 Task: Horizontally align the page to the right.
Action: Mouse pressed left at (46, 101)
Screenshot: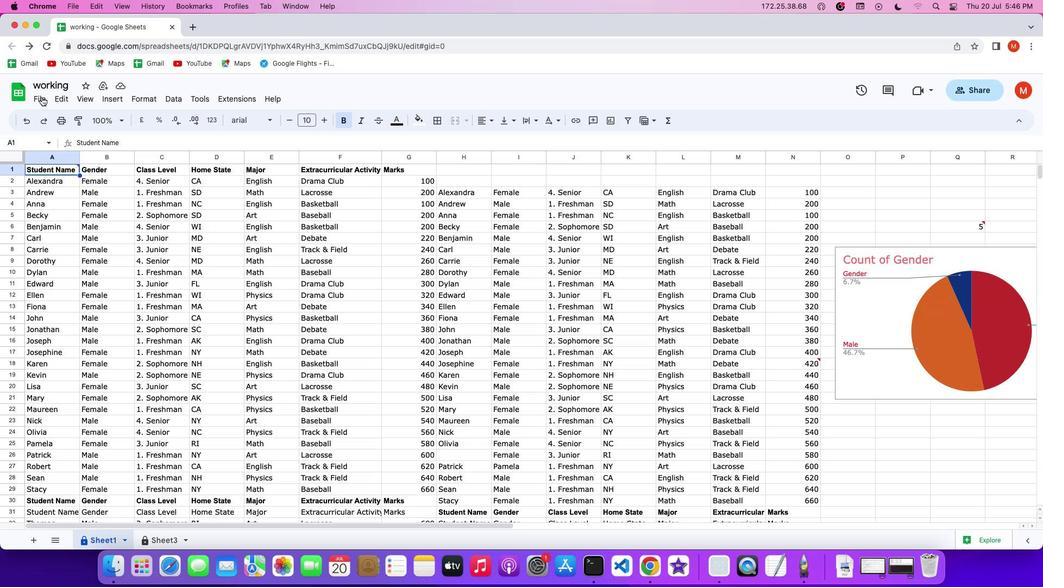 
Action: Mouse pressed left at (46, 101)
Screenshot: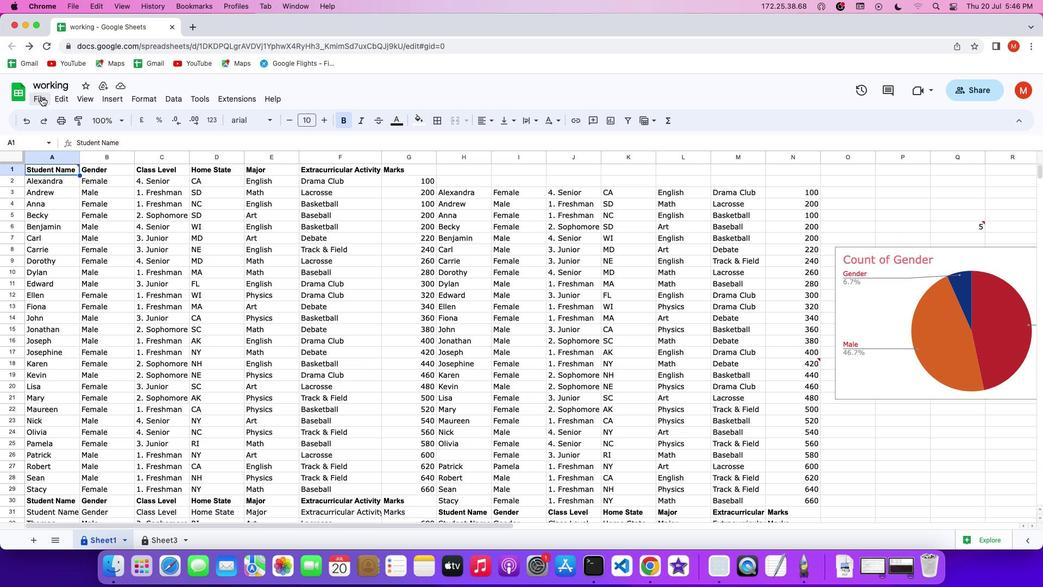 
Action: Mouse moved to (45, 101)
Screenshot: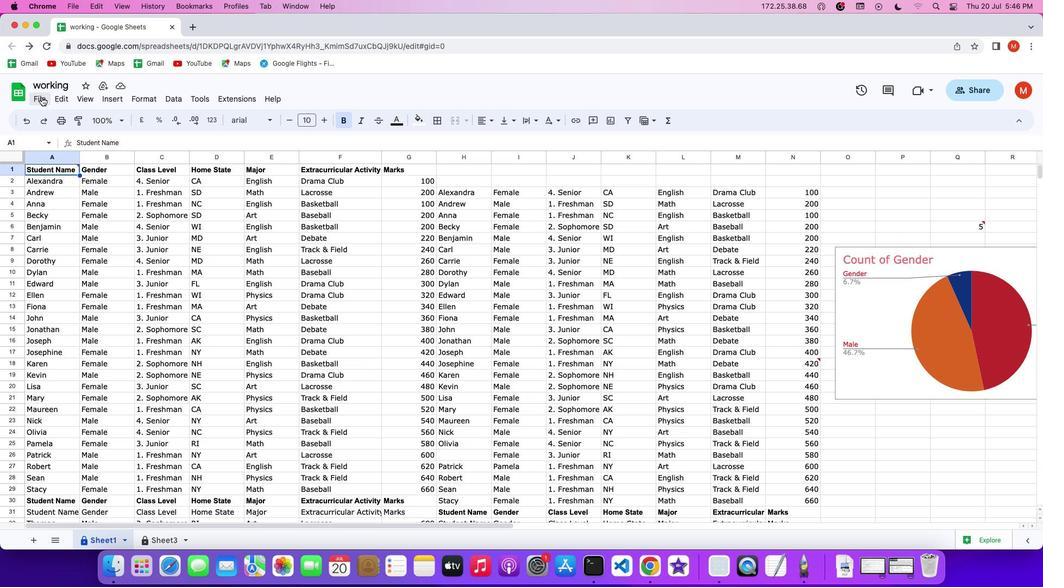 
Action: Mouse pressed left at (45, 101)
Screenshot: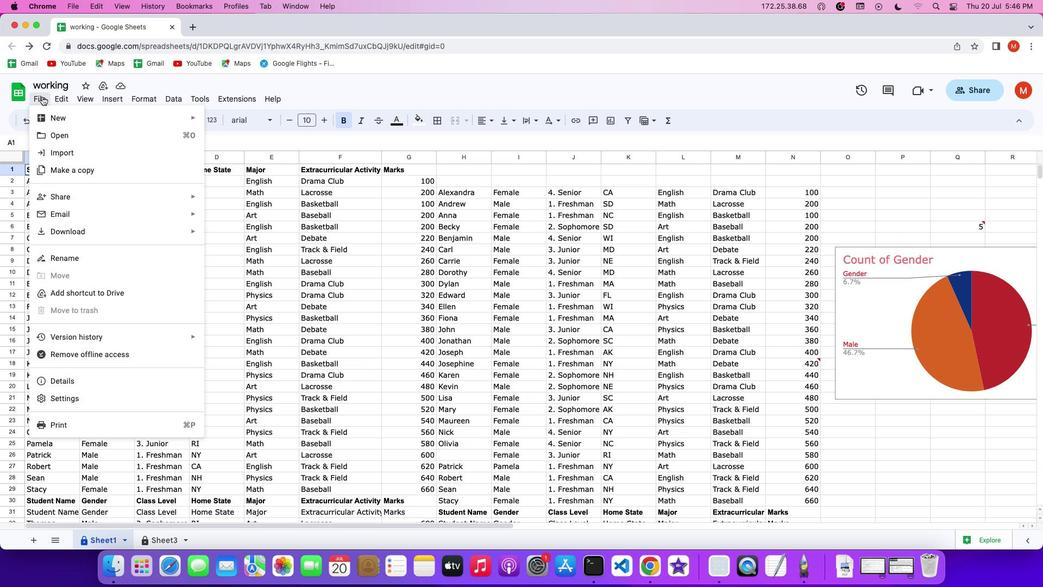 
Action: Mouse moved to (114, 429)
Screenshot: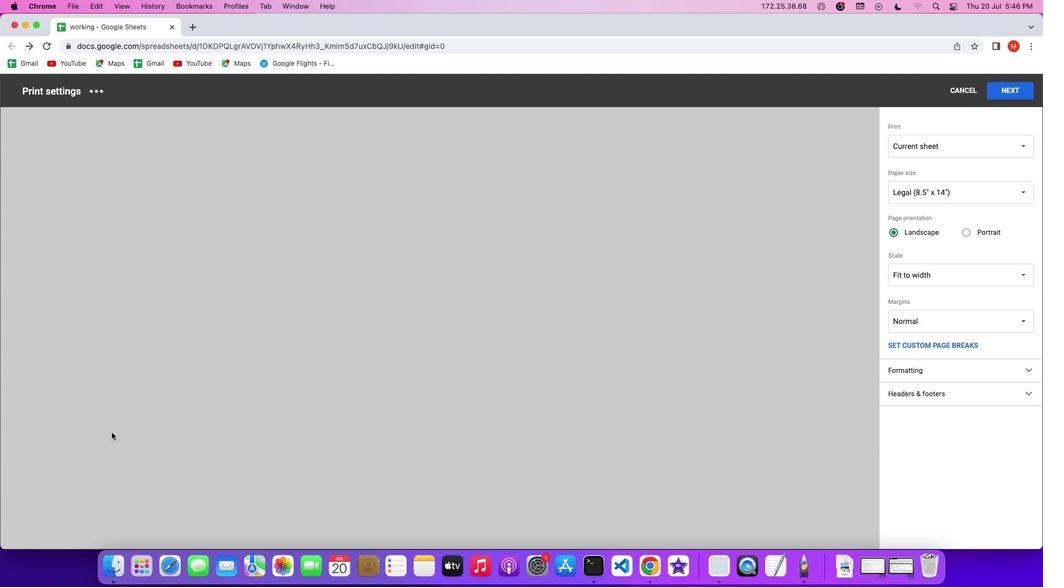 
Action: Mouse pressed left at (114, 429)
Screenshot: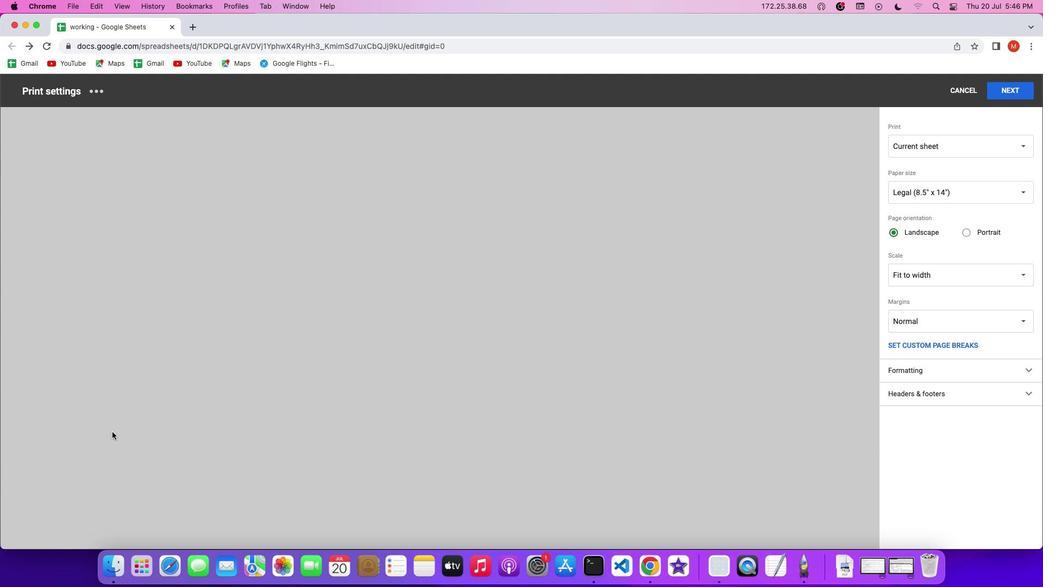
Action: Mouse moved to (1010, 371)
Screenshot: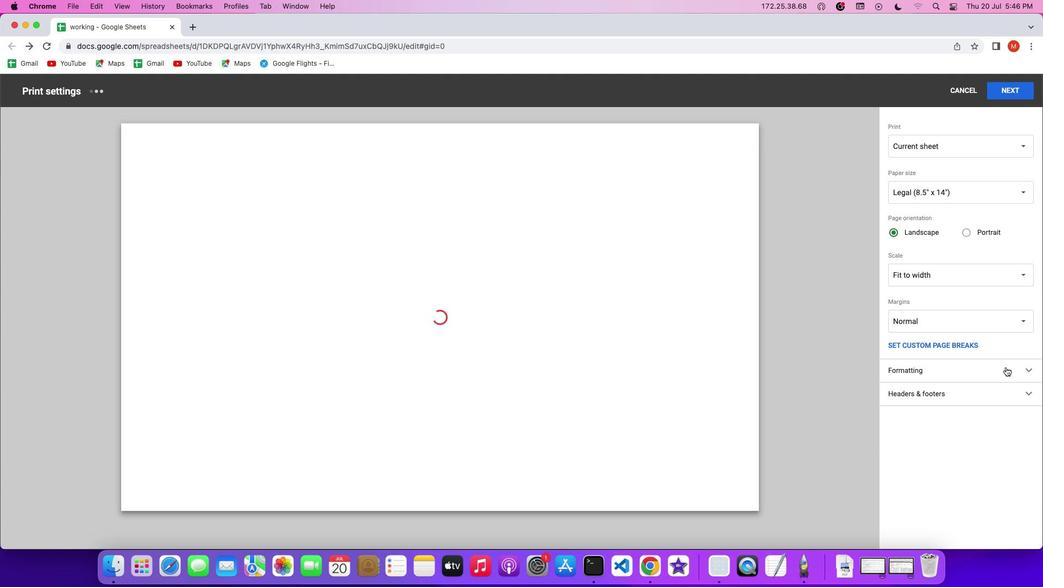 
Action: Mouse pressed left at (1010, 371)
Screenshot: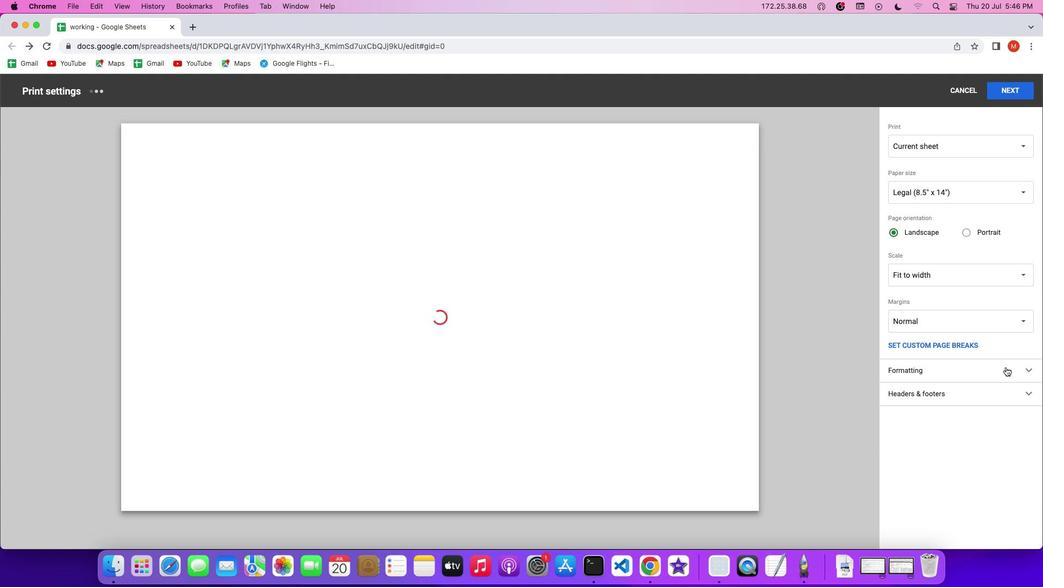 
Action: Mouse pressed left at (1010, 371)
Screenshot: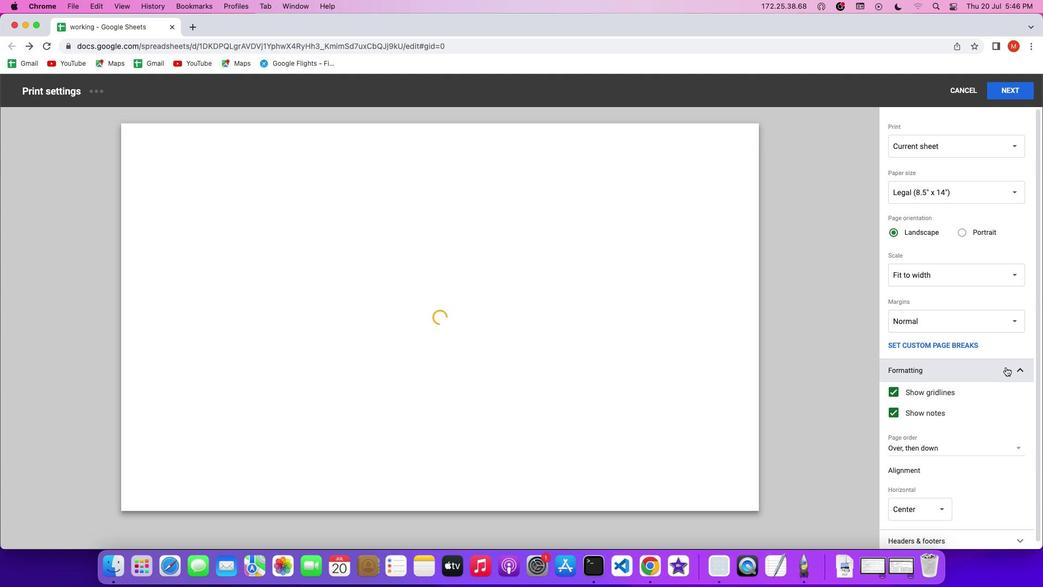 
Action: Mouse moved to (991, 380)
Screenshot: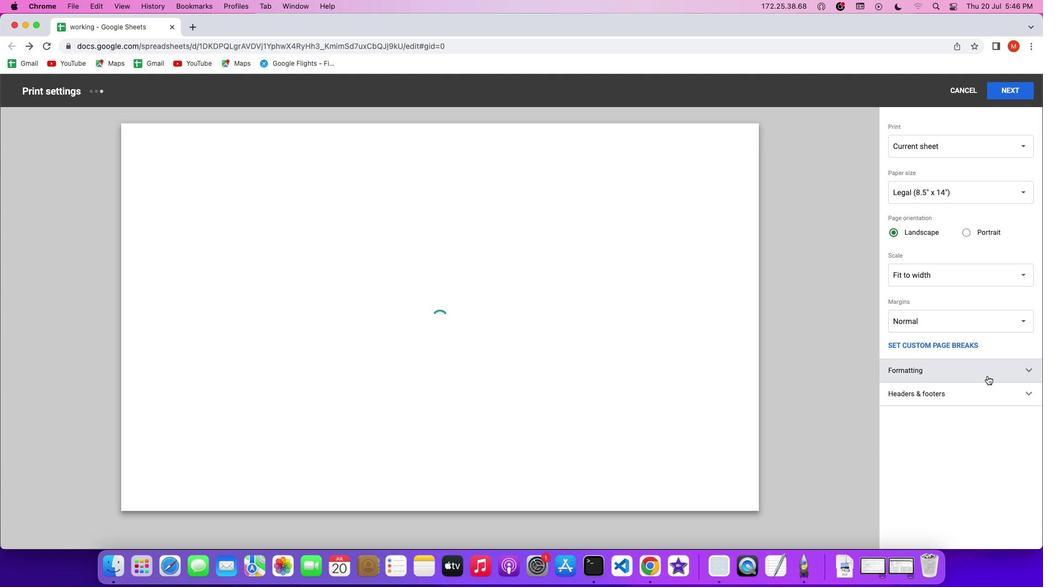 
Action: Mouse pressed left at (991, 380)
Screenshot: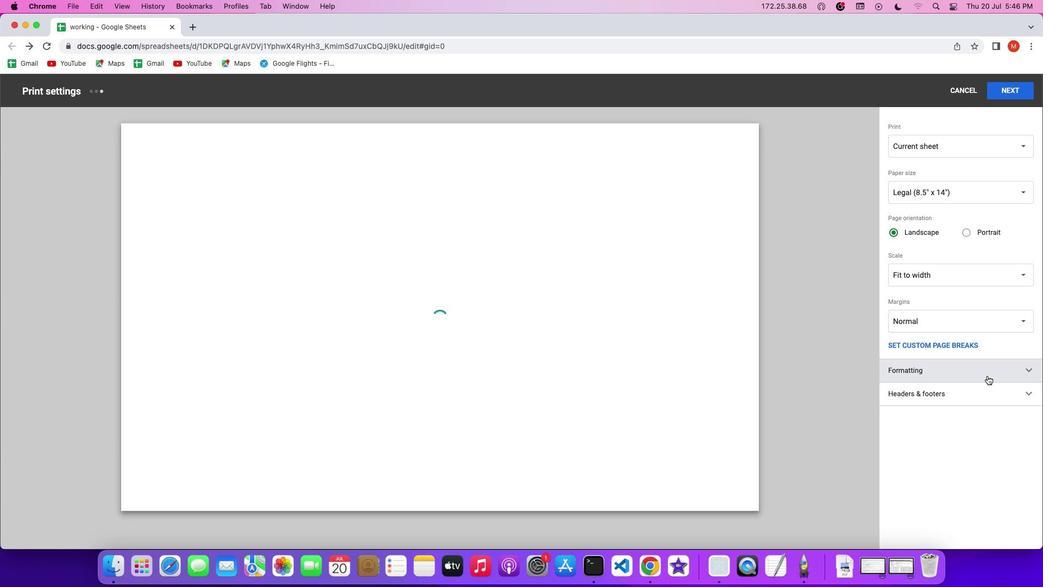 
Action: Mouse moved to (933, 514)
Screenshot: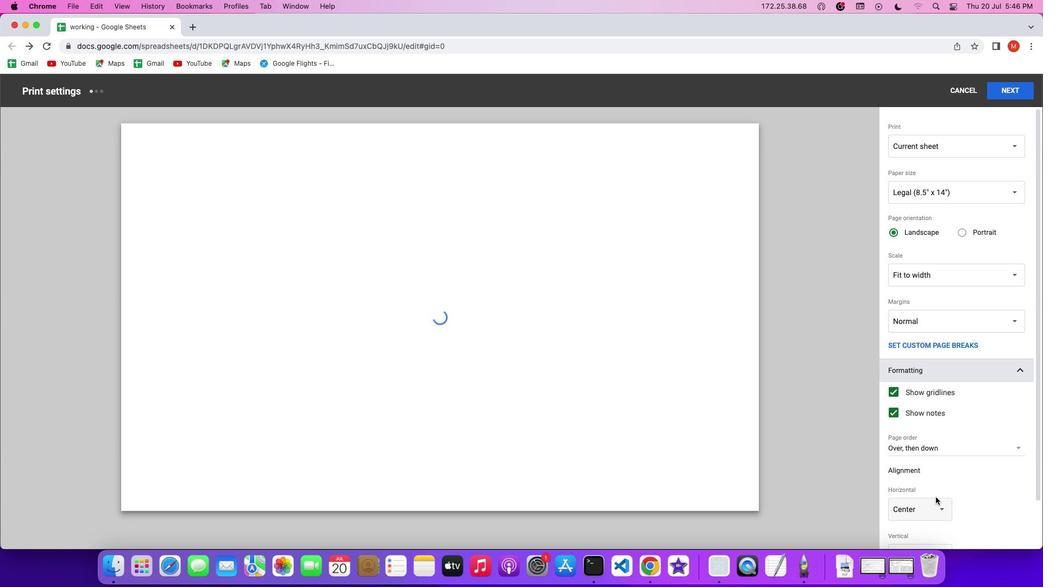 
Action: Mouse pressed left at (933, 514)
Screenshot: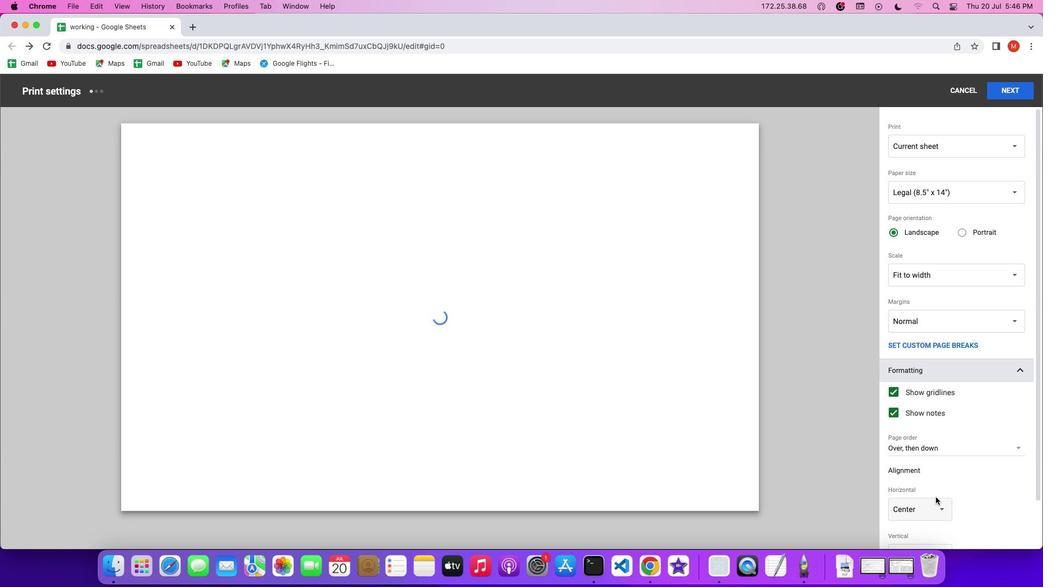 
Action: Mouse moved to (930, 517)
Screenshot: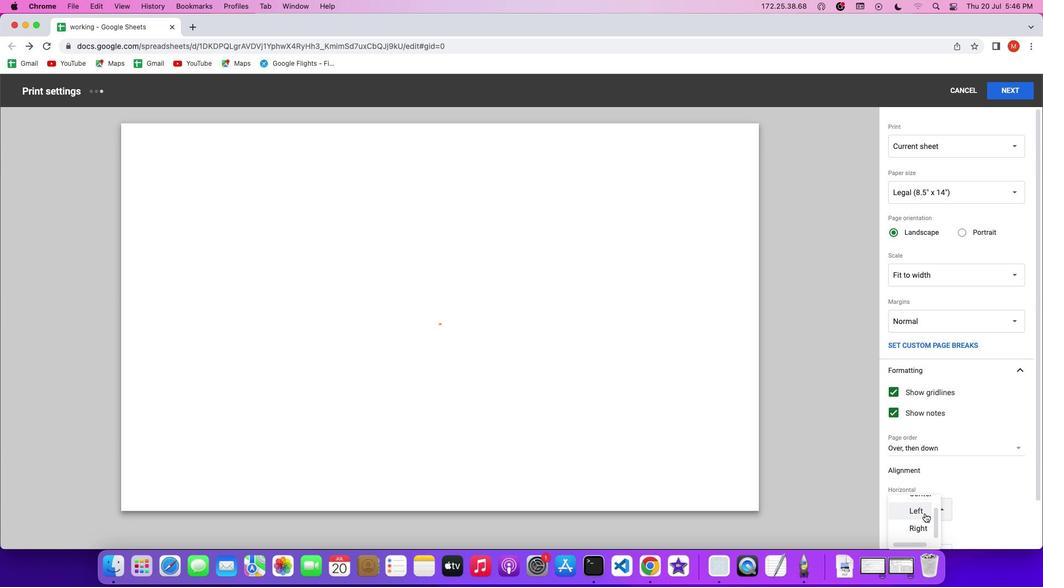 
Action: Mouse scrolled (930, 517) with delta (4, 3)
Screenshot: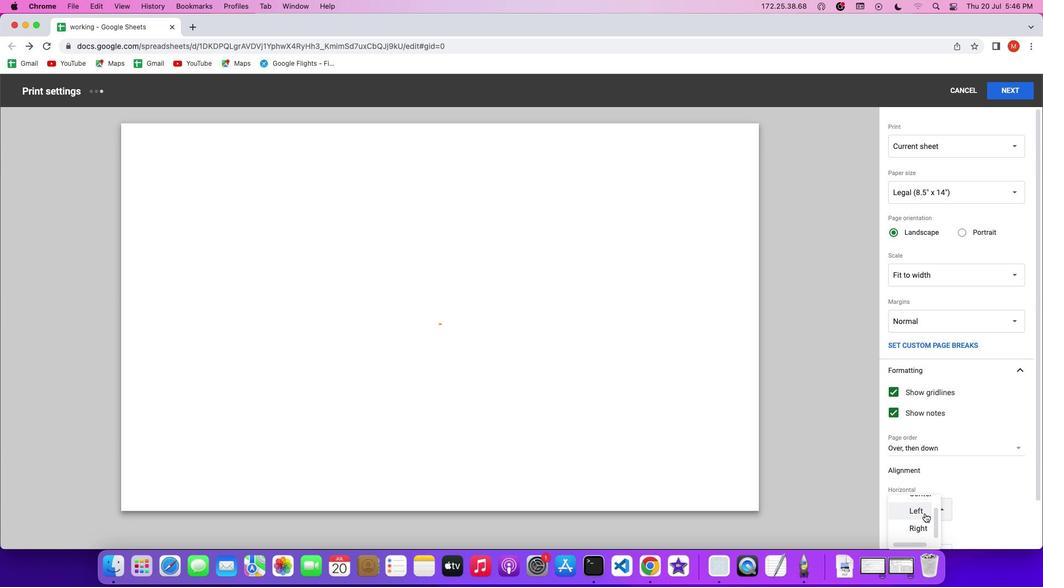
Action: Mouse scrolled (930, 517) with delta (4, 3)
Screenshot: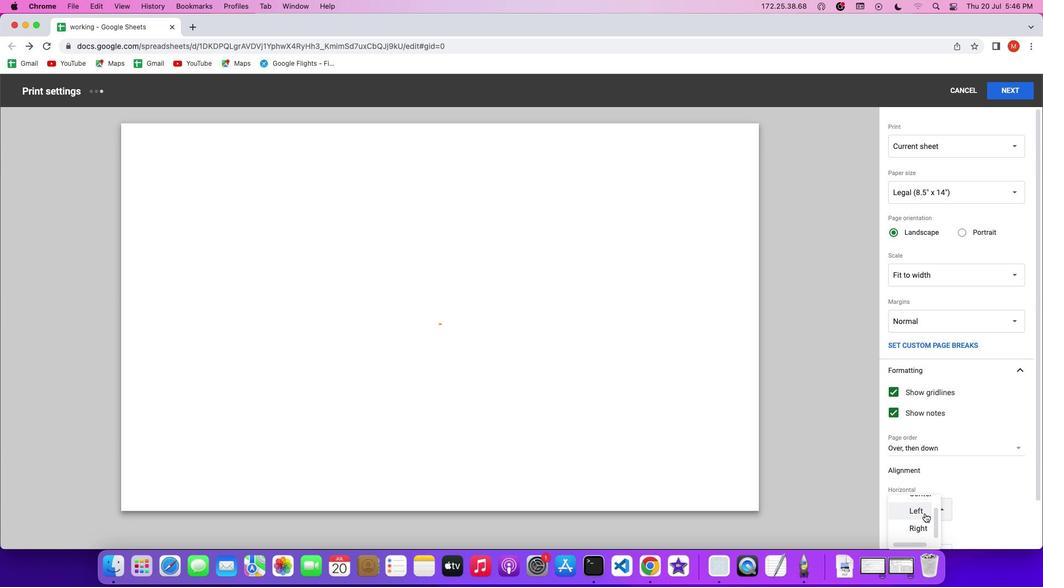 
Action: Mouse scrolled (930, 517) with delta (4, 2)
Screenshot: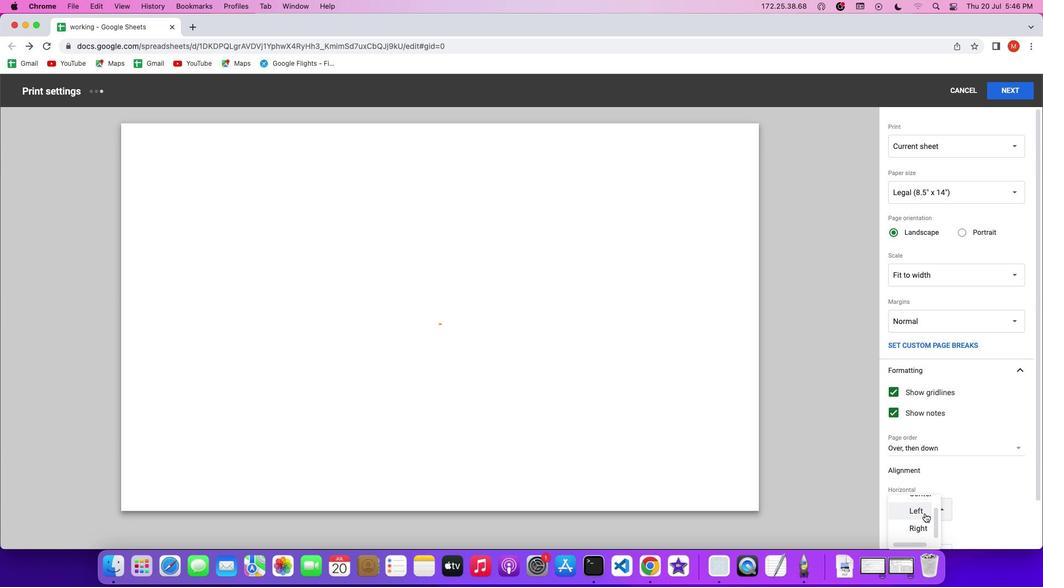 
Action: Mouse scrolled (930, 517) with delta (4, 3)
Screenshot: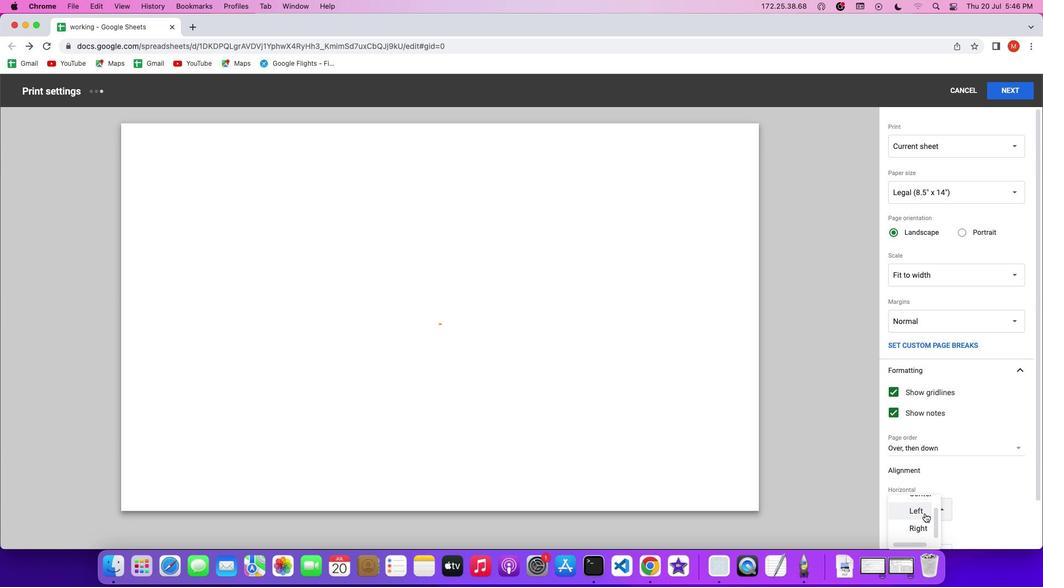 
Action: Mouse moved to (930, 517)
Screenshot: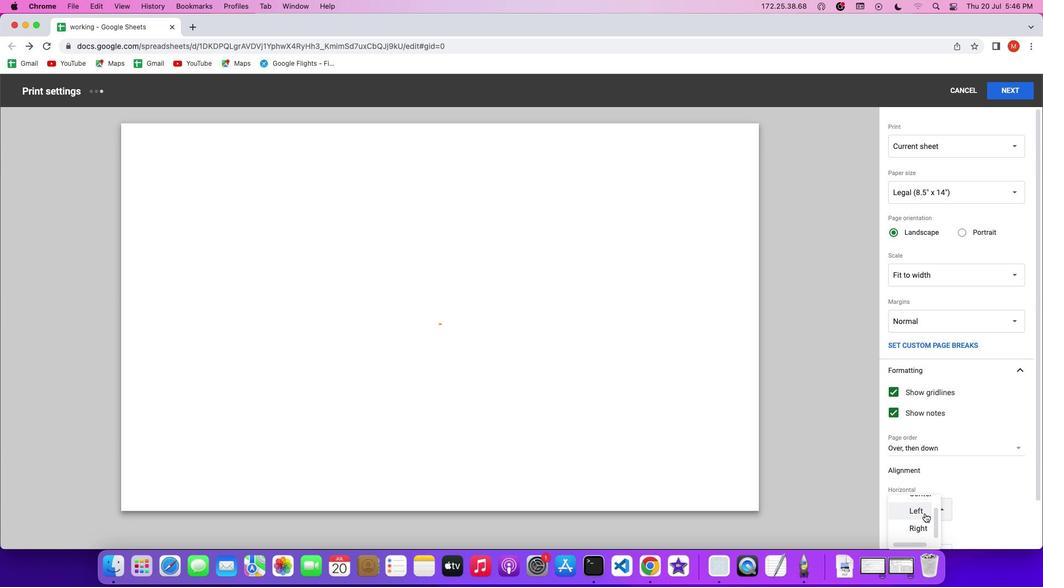 
Action: Mouse scrolled (930, 517) with delta (4, 3)
Screenshot: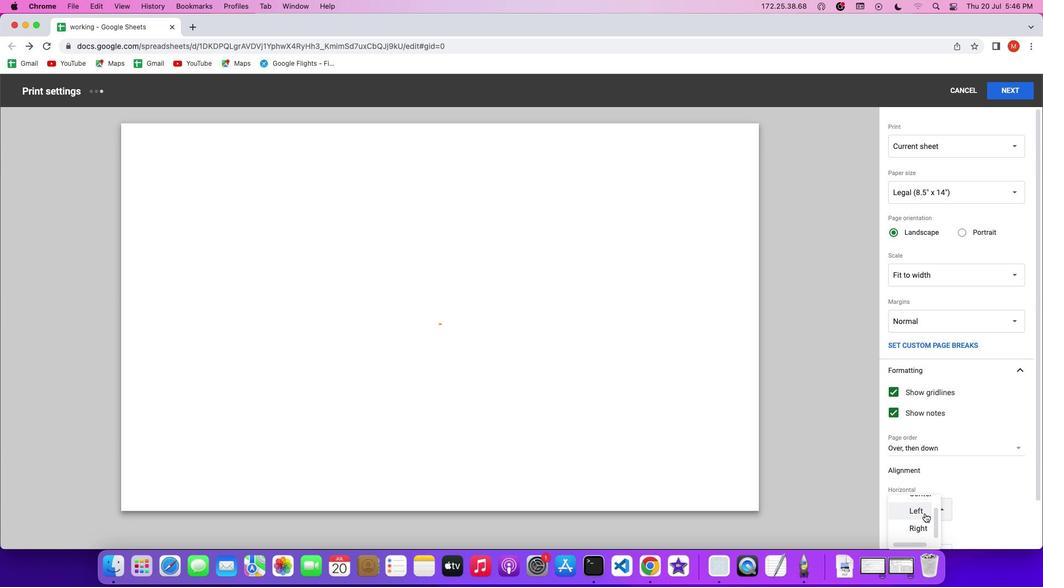
Action: Mouse scrolled (930, 517) with delta (4, 3)
Screenshot: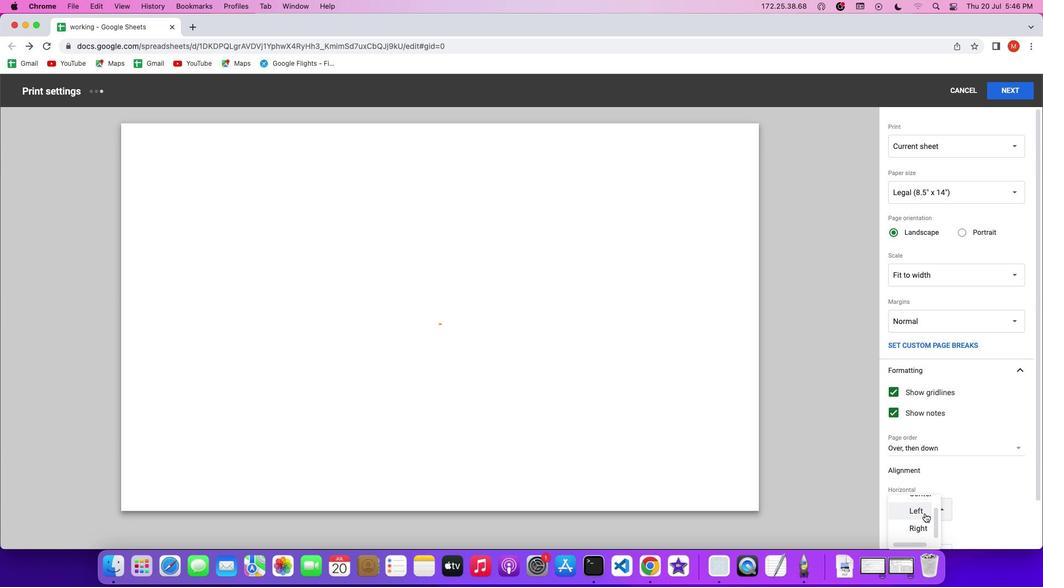 
Action: Mouse scrolled (930, 517) with delta (4, 3)
Screenshot: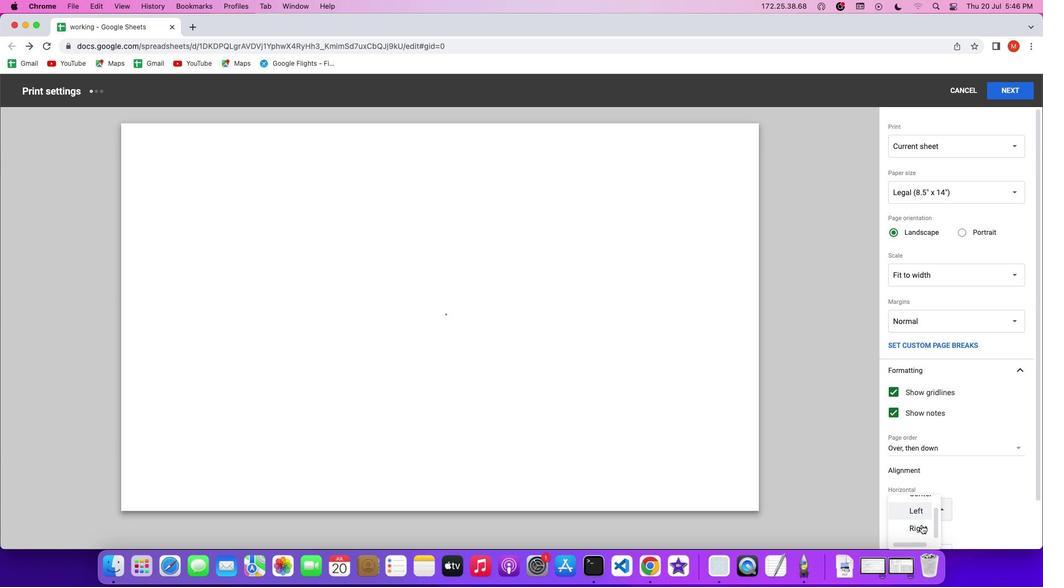
Action: Mouse scrolled (930, 517) with delta (4, 3)
Screenshot: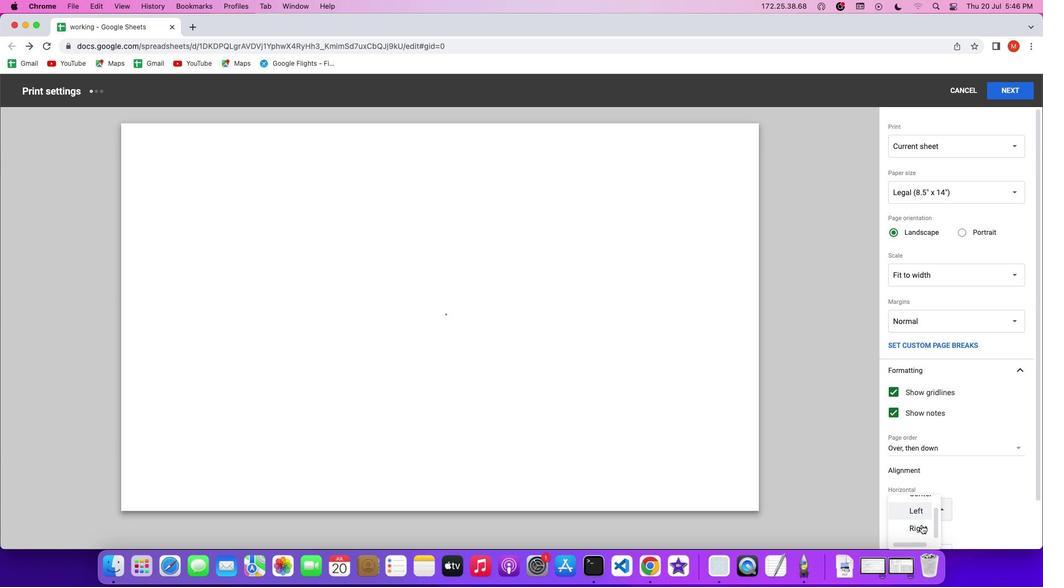 
Action: Mouse moved to (925, 530)
Screenshot: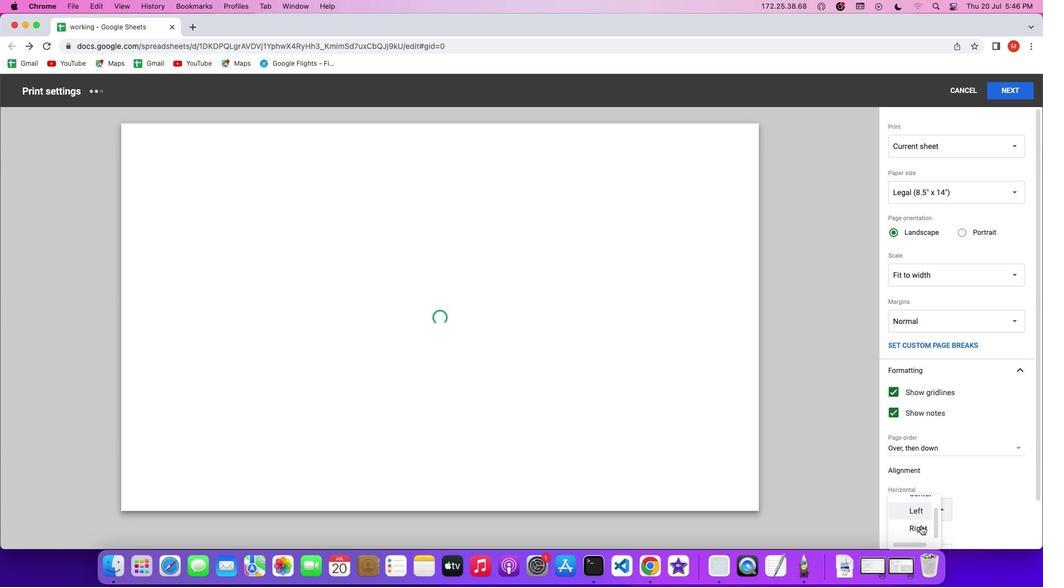 
Action: Mouse pressed left at (925, 530)
Screenshot: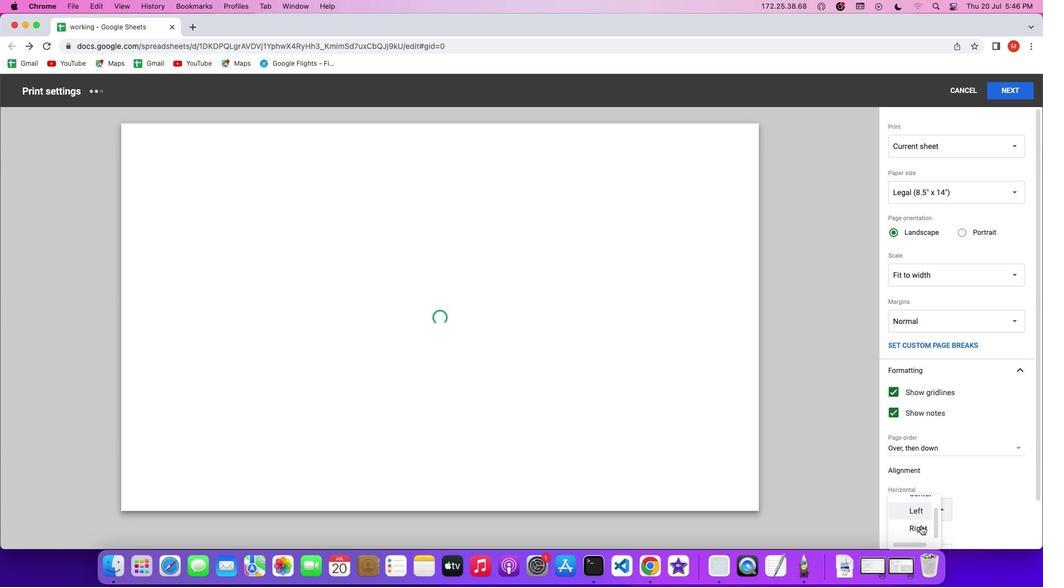 
Action: Mouse moved to (997, 498)
Screenshot: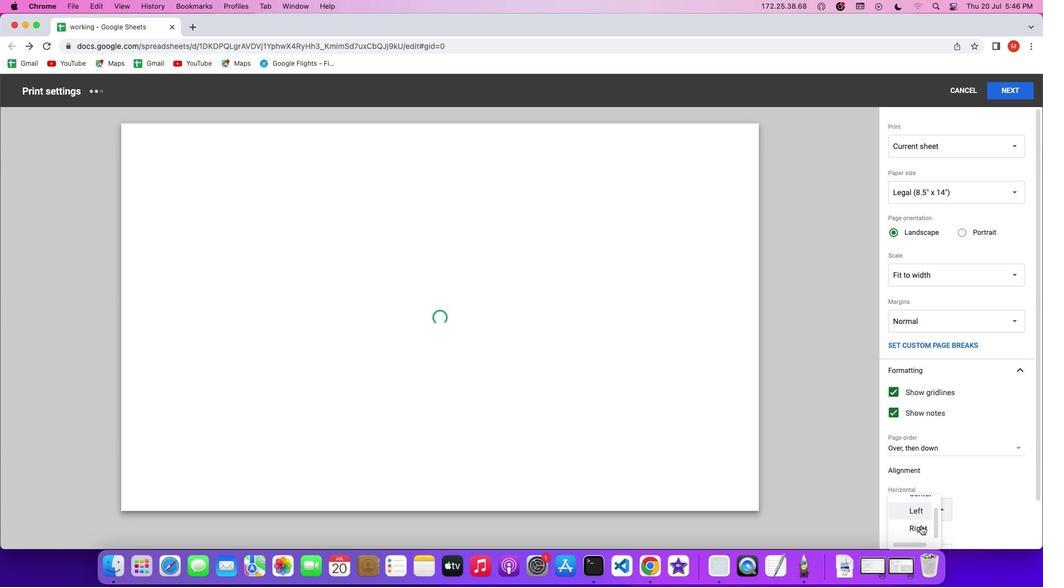 
